 Task: Add Noosa Coconut Yoghurt to the cart.
Action: Mouse moved to (24, 137)
Screenshot: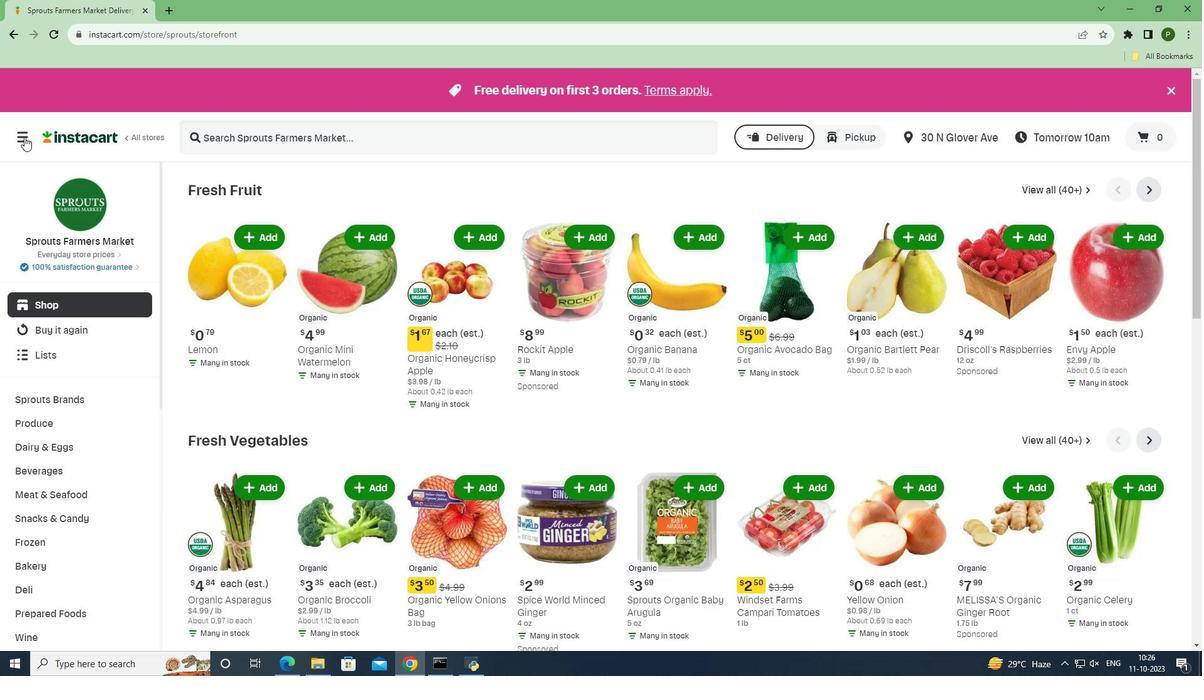 
Action: Mouse pressed left at (24, 137)
Screenshot: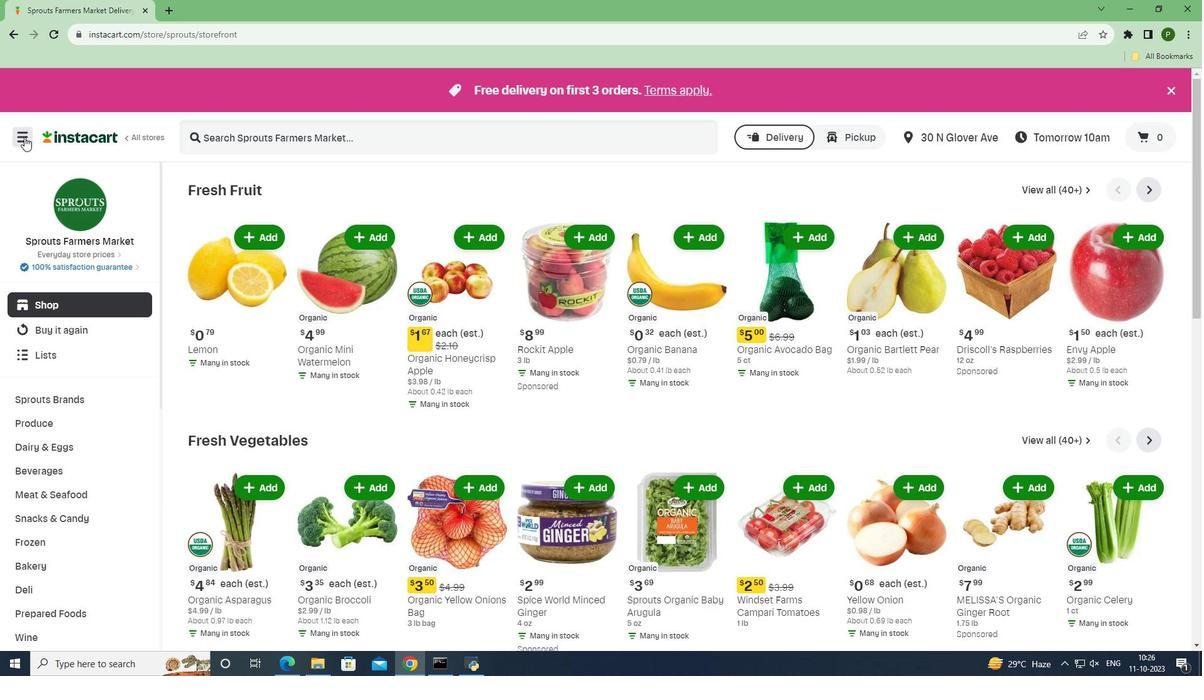 
Action: Mouse moved to (50, 327)
Screenshot: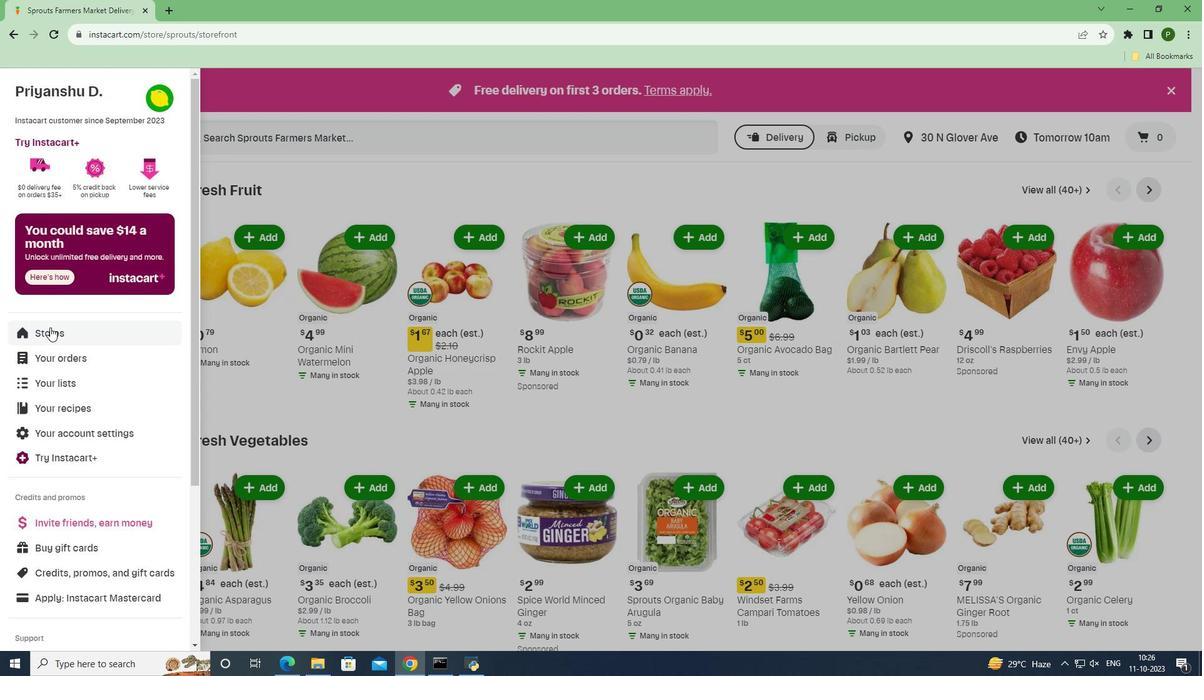 
Action: Mouse pressed left at (50, 327)
Screenshot: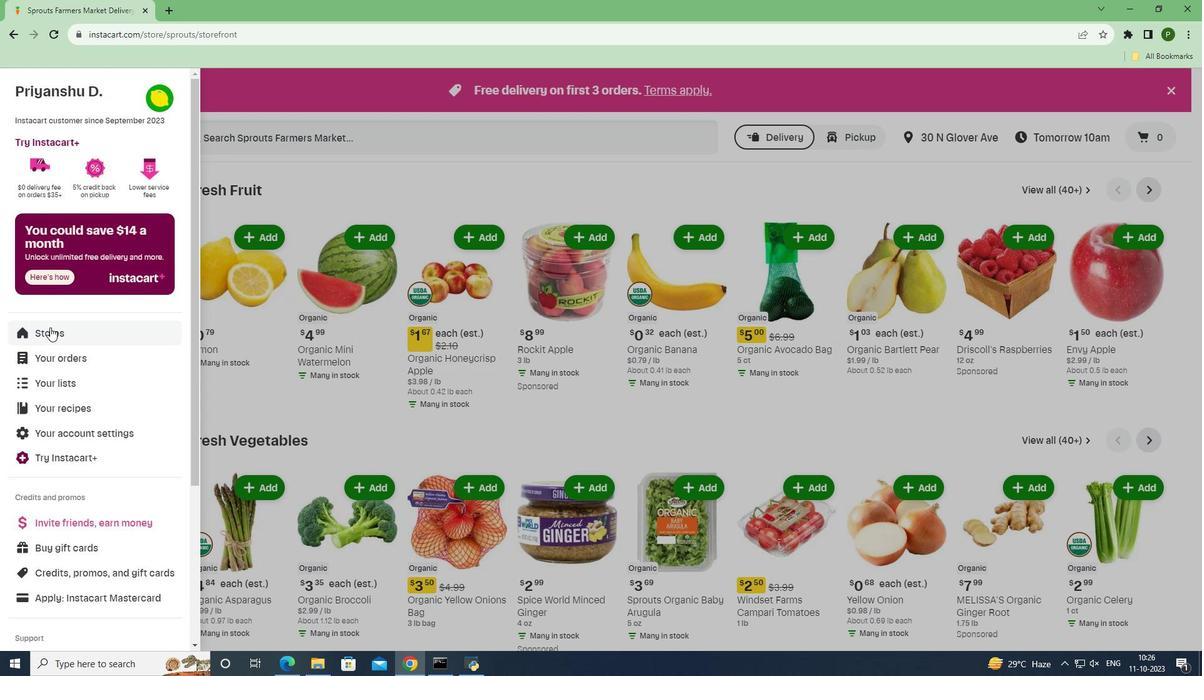 
Action: Mouse moved to (285, 137)
Screenshot: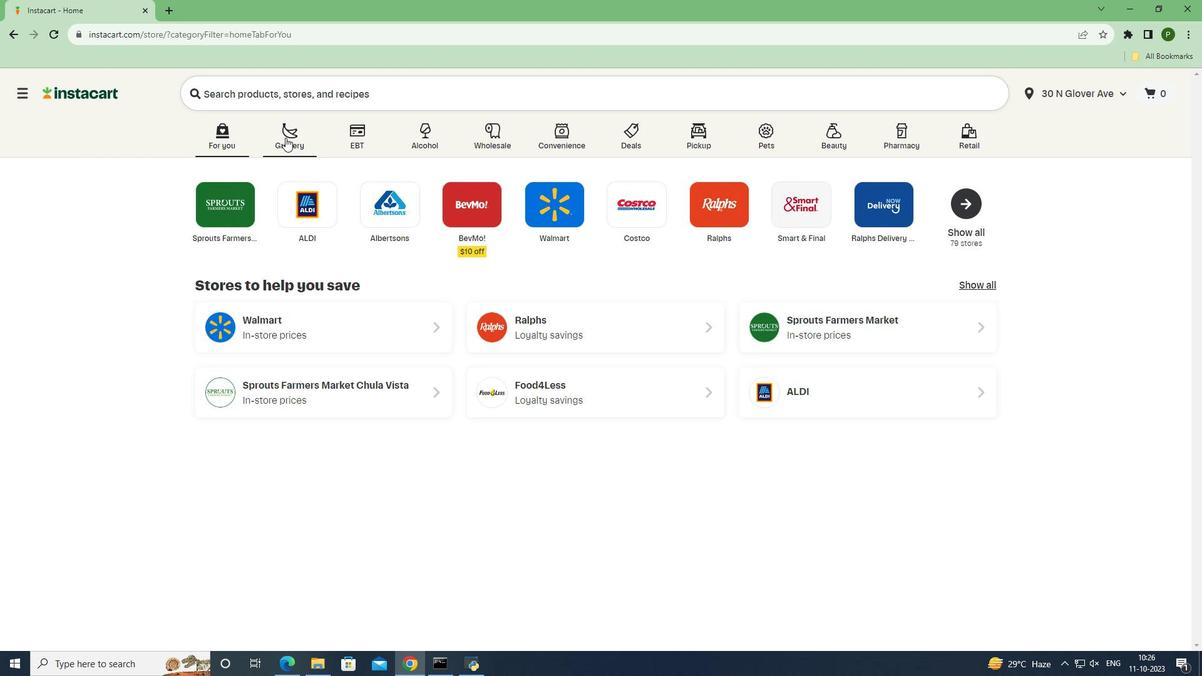
Action: Mouse pressed left at (285, 137)
Screenshot: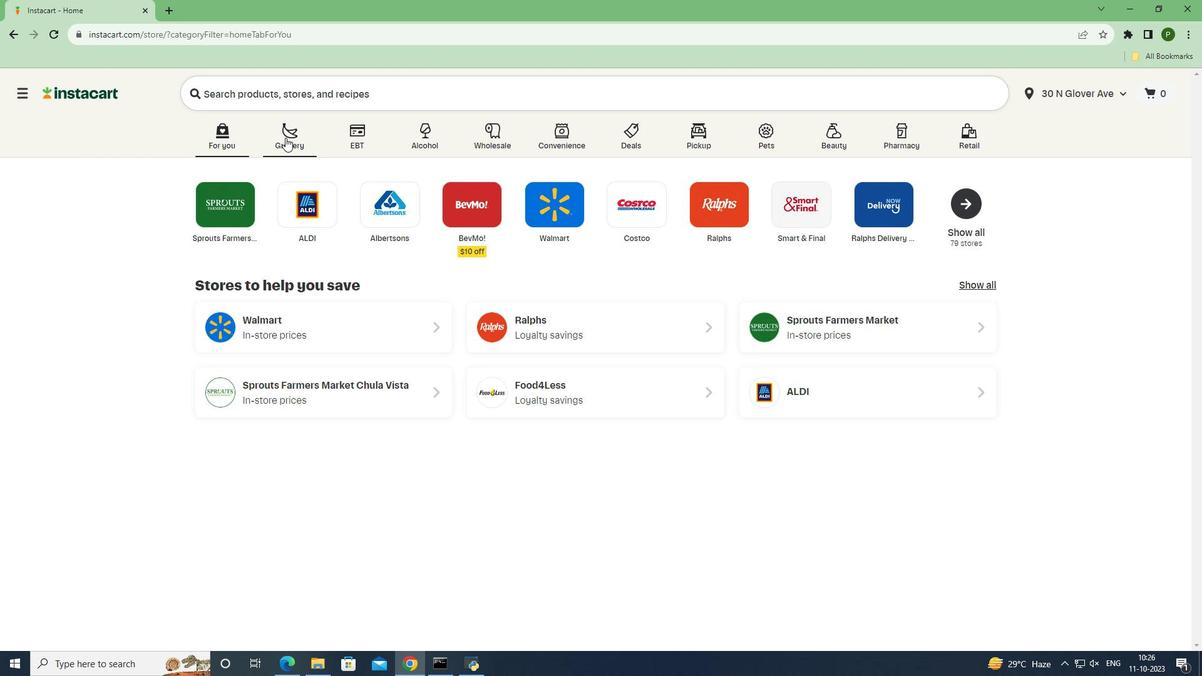 
Action: Mouse moved to (517, 285)
Screenshot: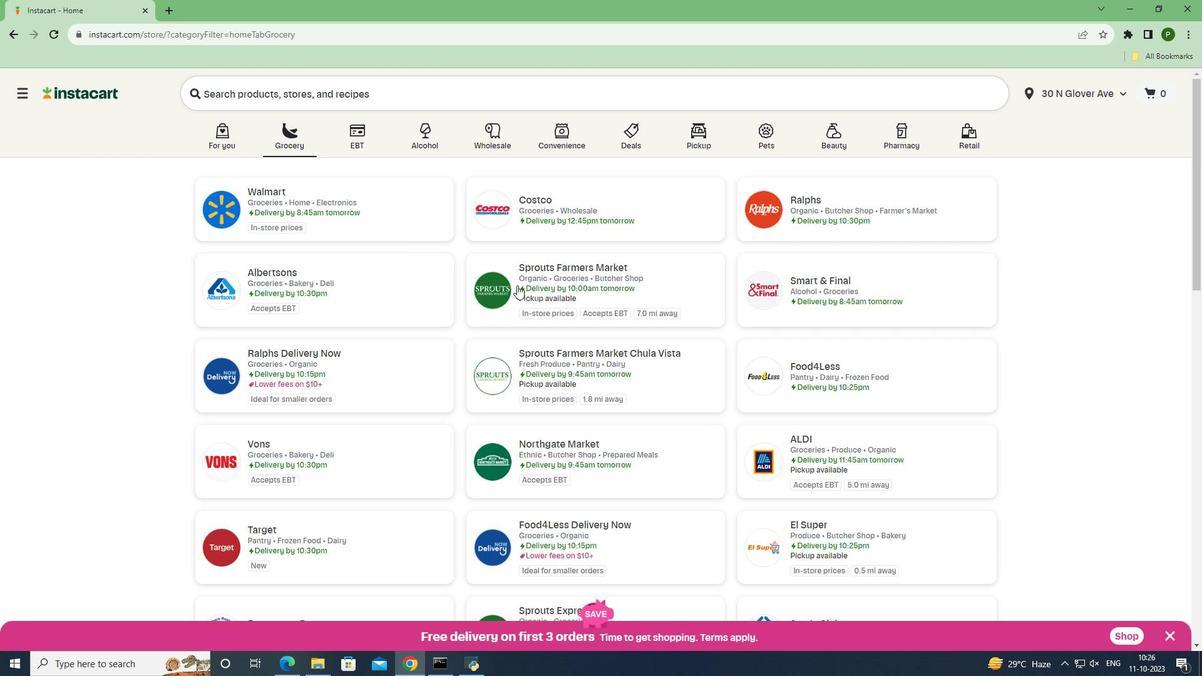 
Action: Mouse pressed left at (517, 285)
Screenshot: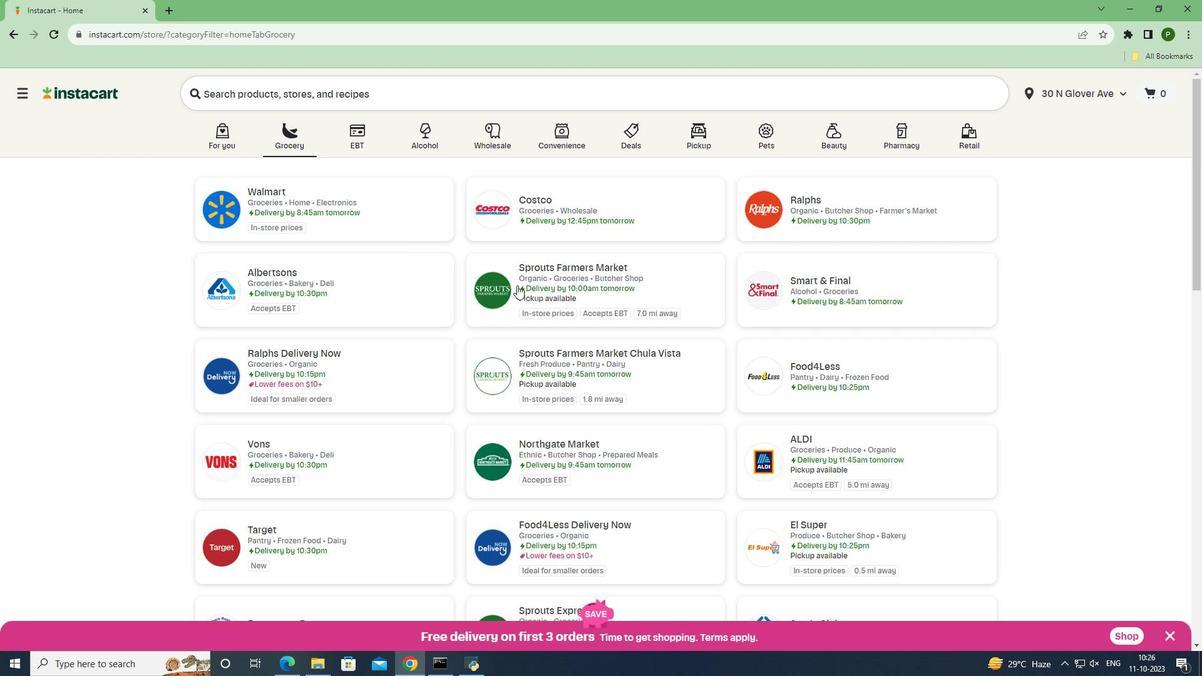 
Action: Mouse moved to (90, 450)
Screenshot: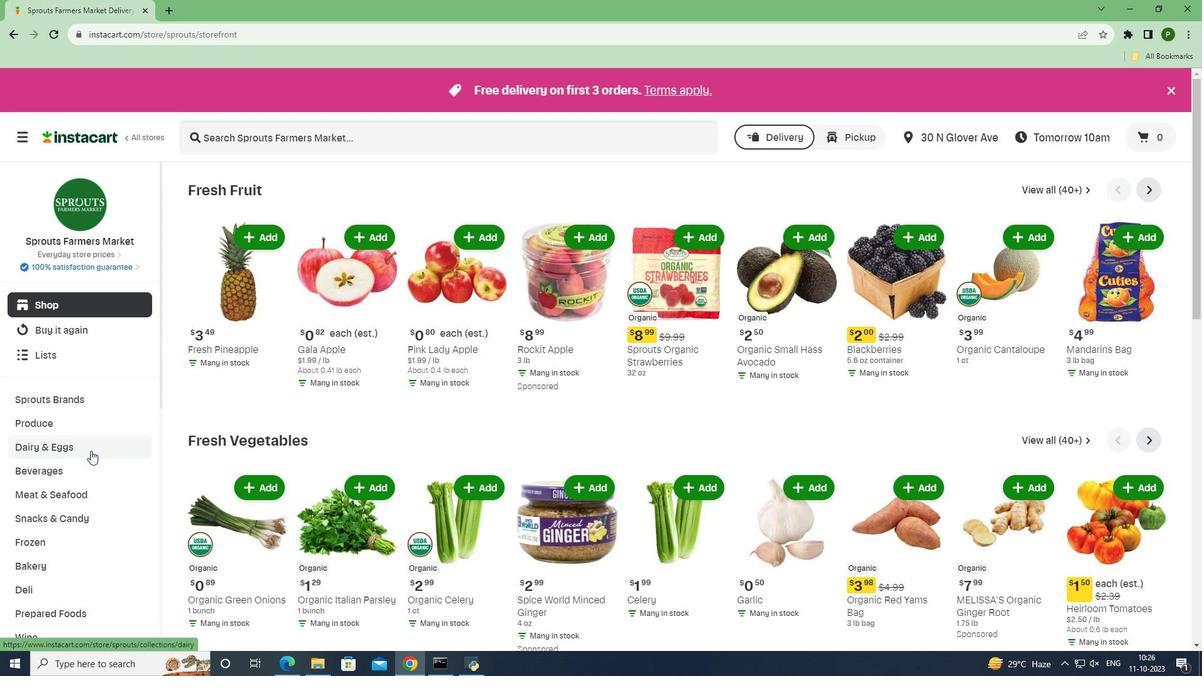 
Action: Mouse pressed left at (90, 450)
Screenshot: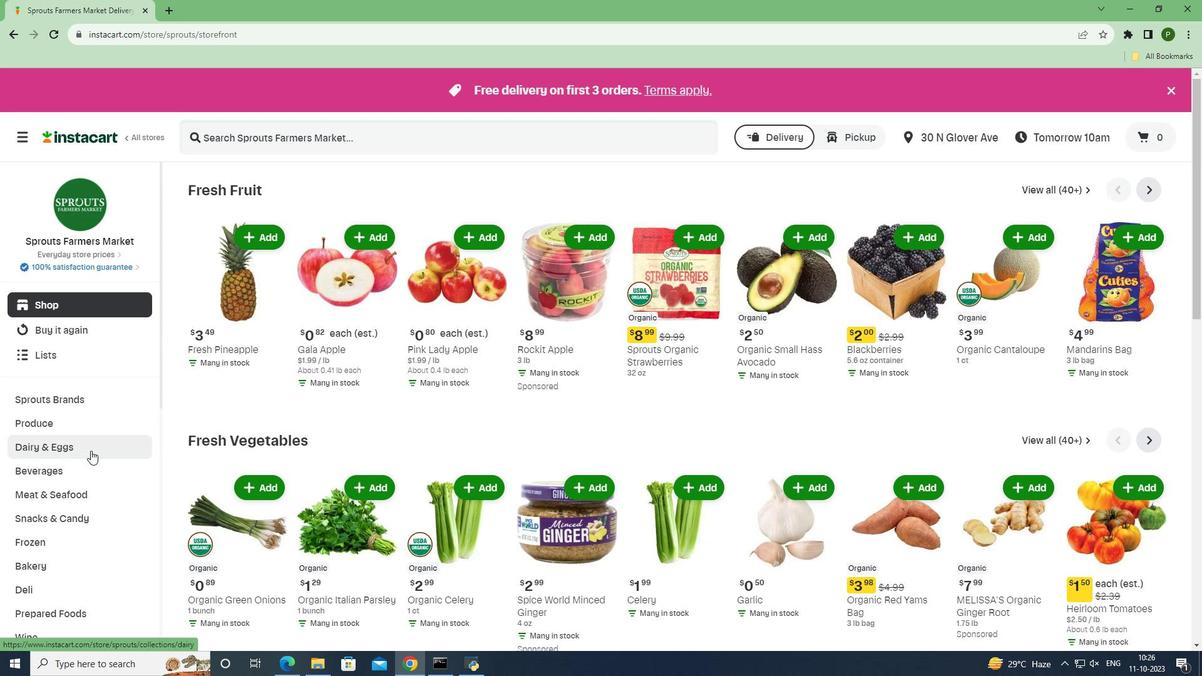 
Action: Mouse moved to (68, 543)
Screenshot: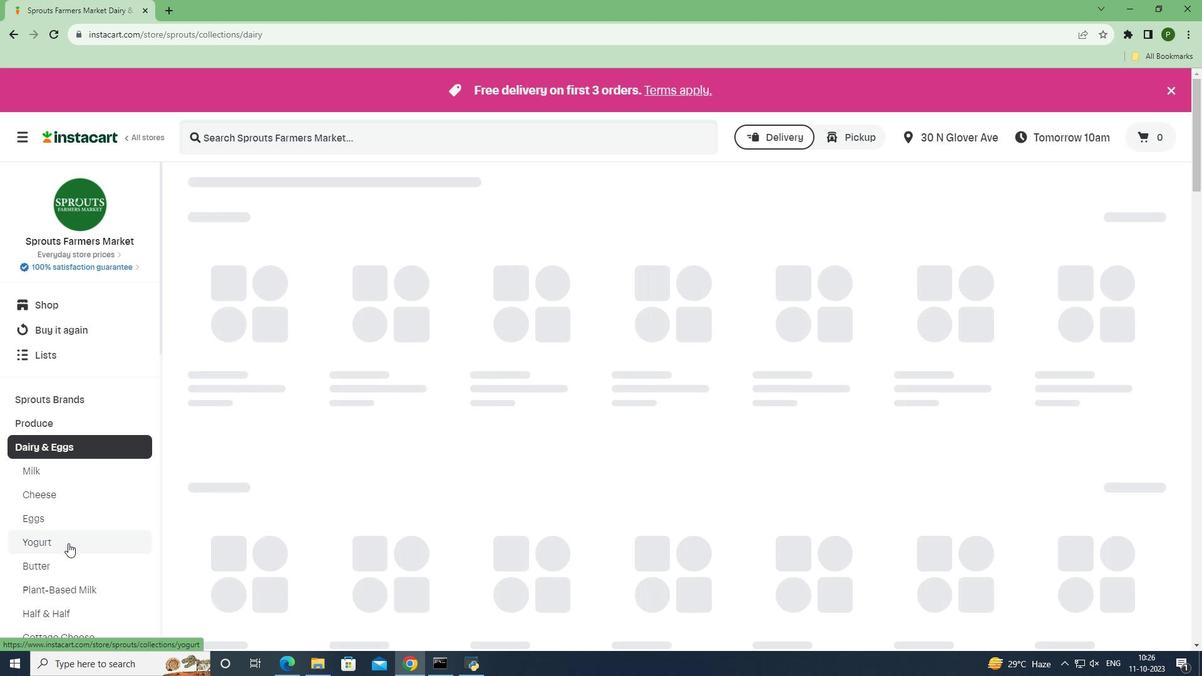 
Action: Mouse pressed left at (68, 543)
Screenshot: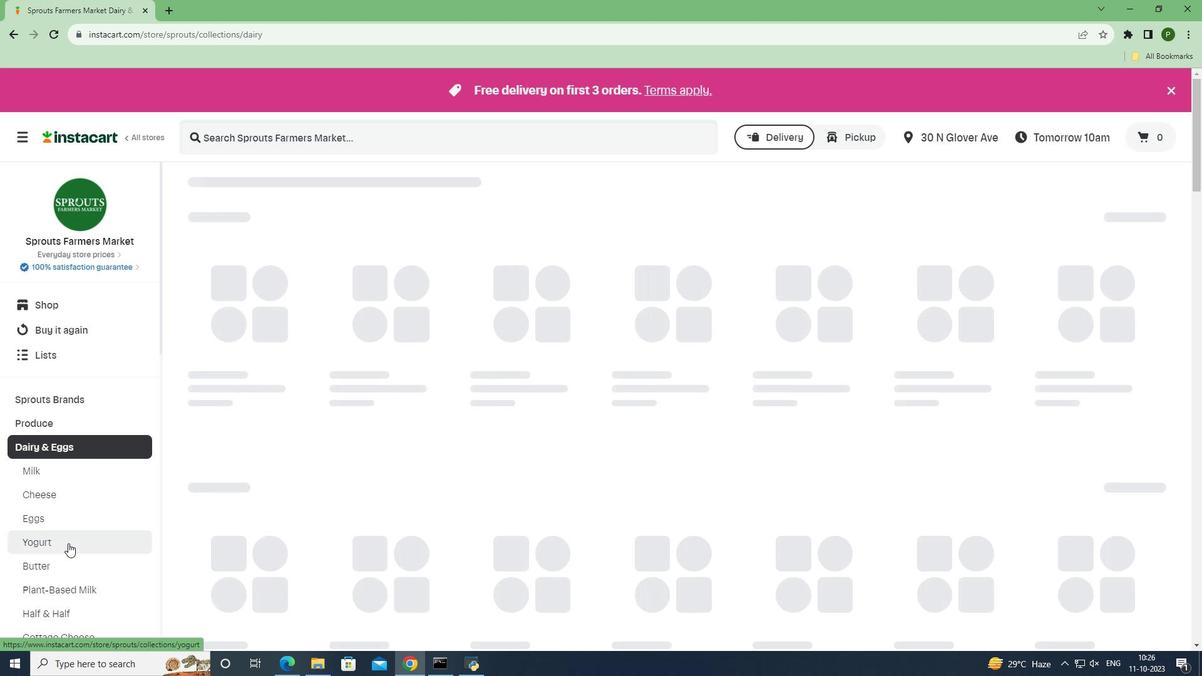 
Action: Mouse moved to (295, 139)
Screenshot: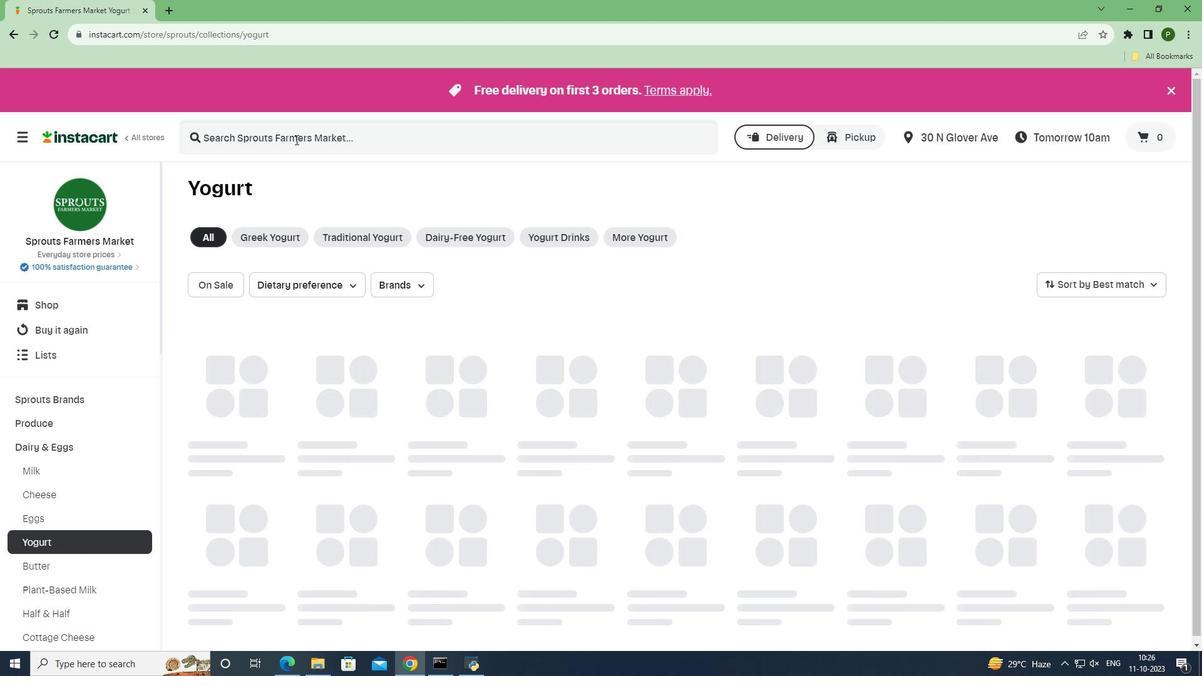 
Action: Mouse pressed left at (295, 139)
Screenshot: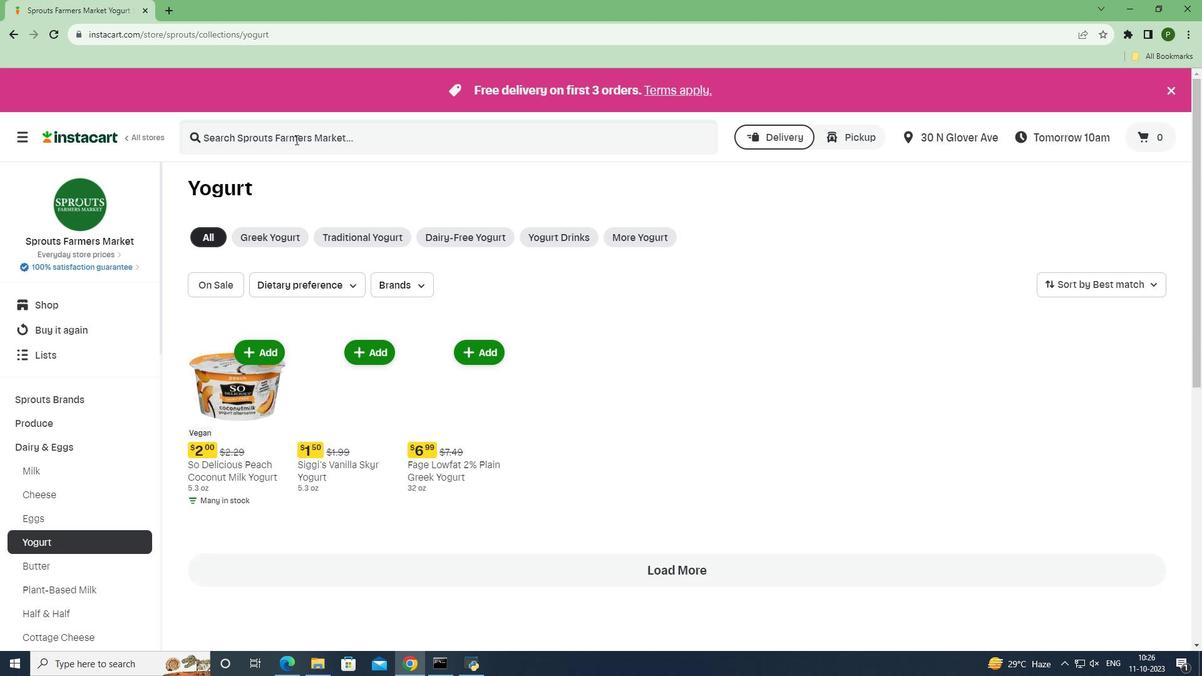
Action: Key pressed <Key.caps_lock>N<Key.caps_lock>oosa<Key.space><Key.caps_lock>C<Key.caps_lock>oconut<Key.space><Key.caps_lock>Y<Key.caps_lock>oghurt<Key.space><Key.enter>
Screenshot: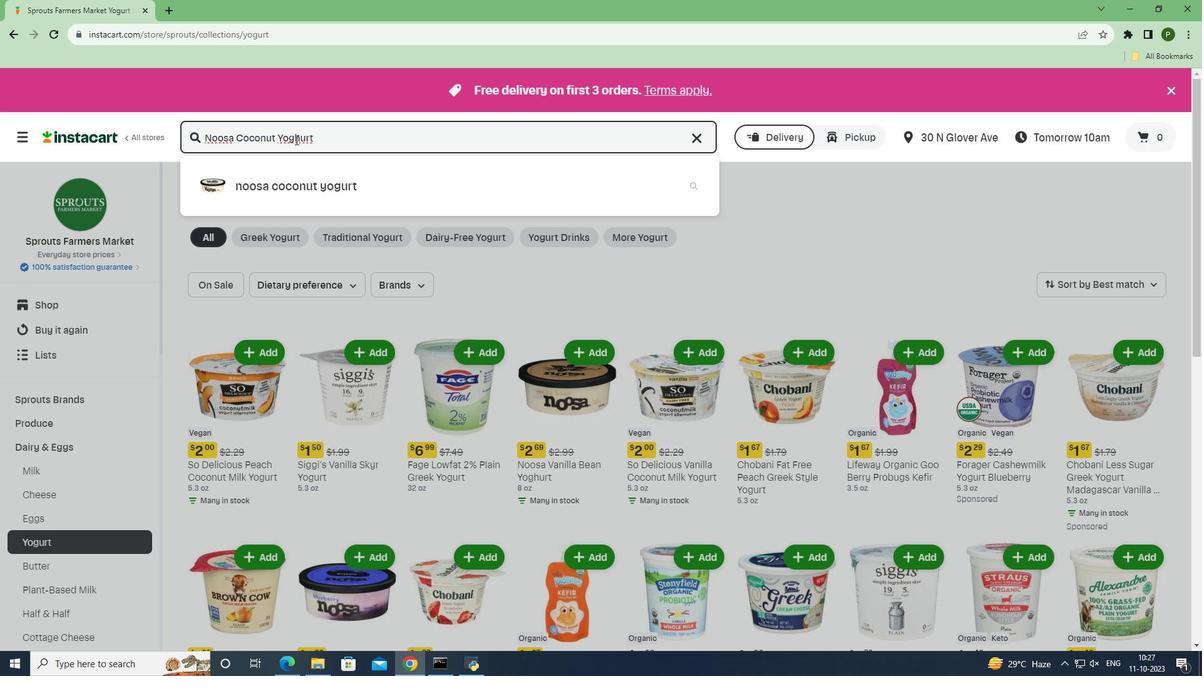 
Action: Mouse moved to (741, 258)
Screenshot: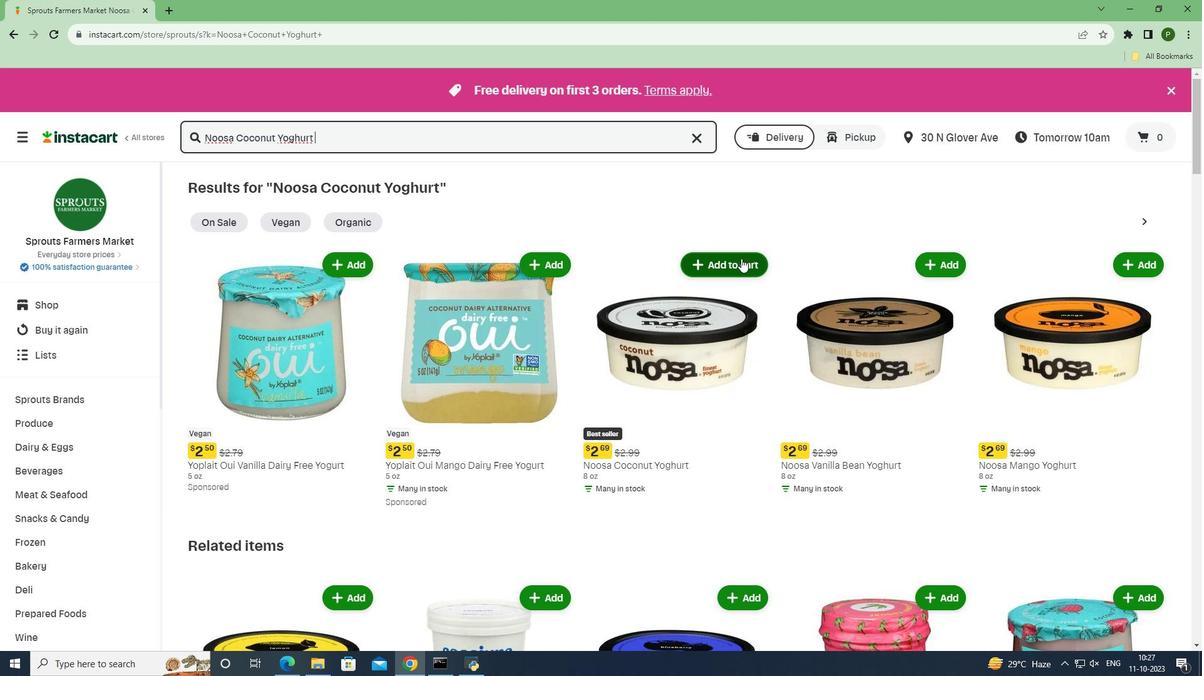 
Action: Mouse pressed left at (741, 258)
Screenshot: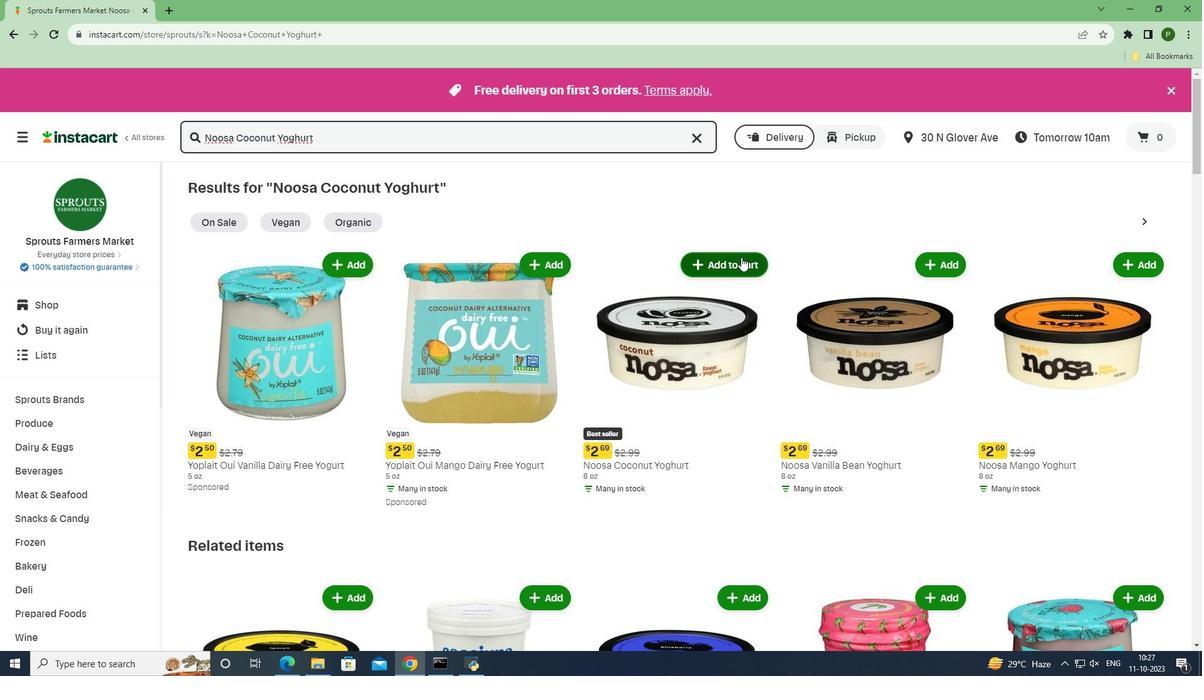 
Action: Mouse moved to (767, 295)
Screenshot: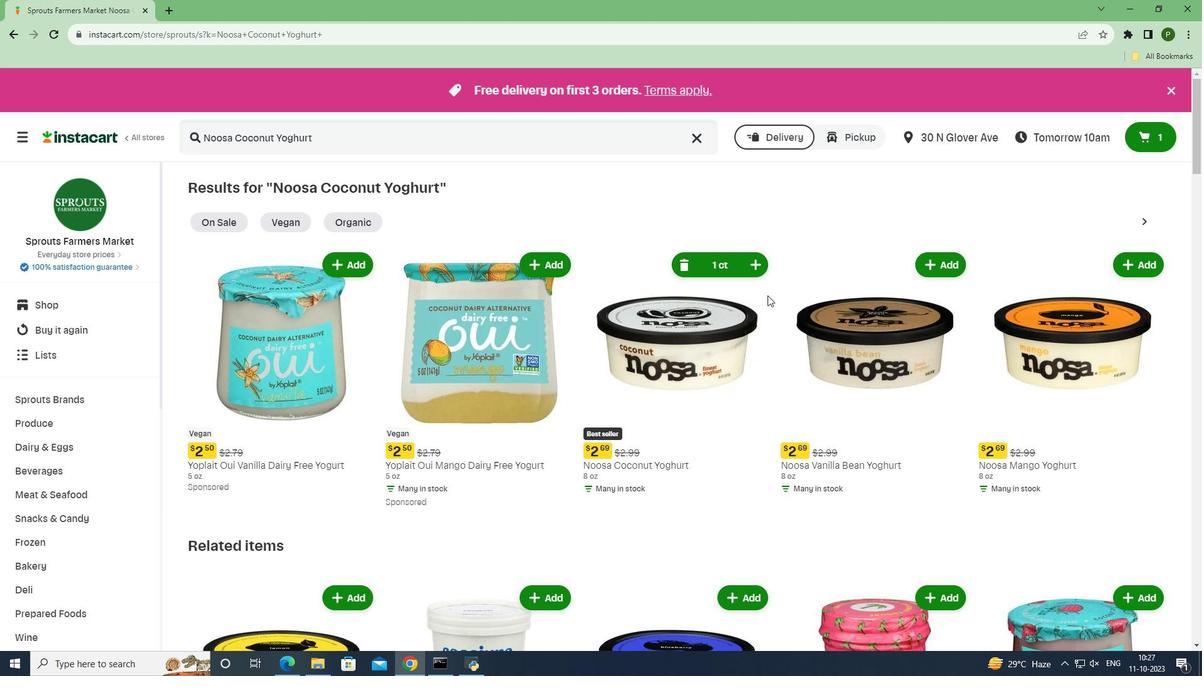 
